 Task: Move the task Implement a feature for users to share content with friends to the section Done in the project Ubertech and filter the tasks in the project by Incomplete tasks.
Action: Mouse moved to (66, 326)
Screenshot: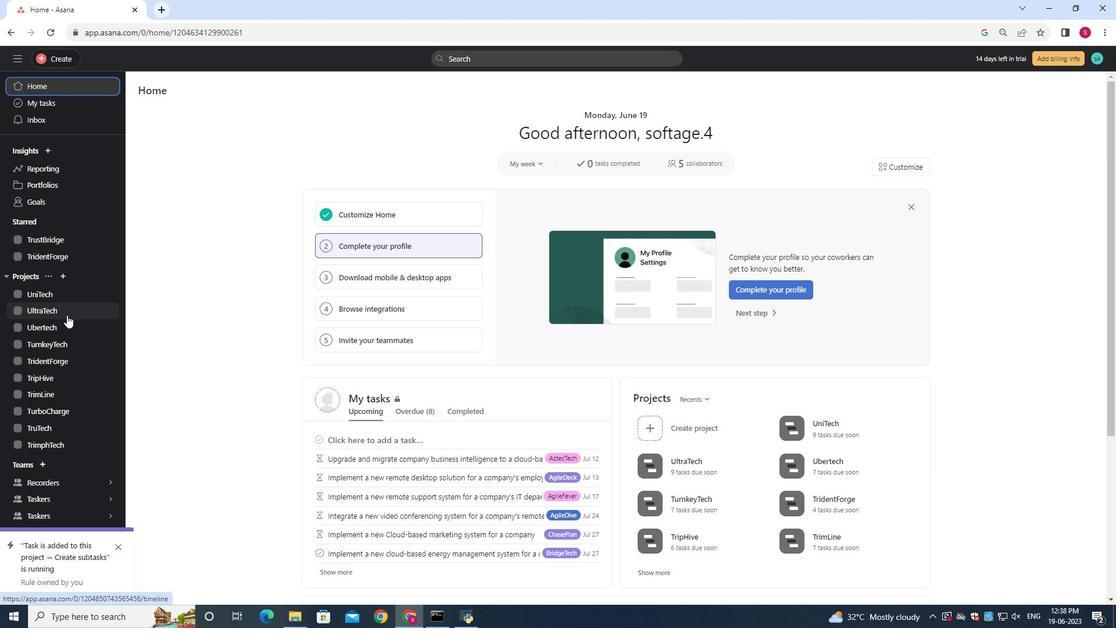 
Action: Mouse pressed left at (66, 326)
Screenshot: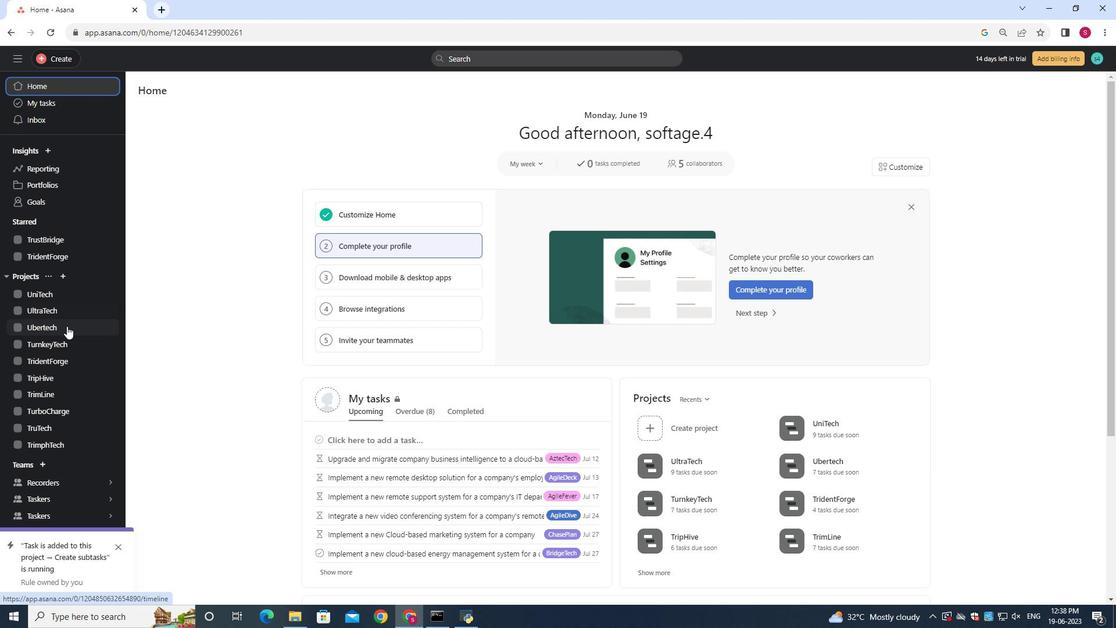 
Action: Mouse moved to (638, 216)
Screenshot: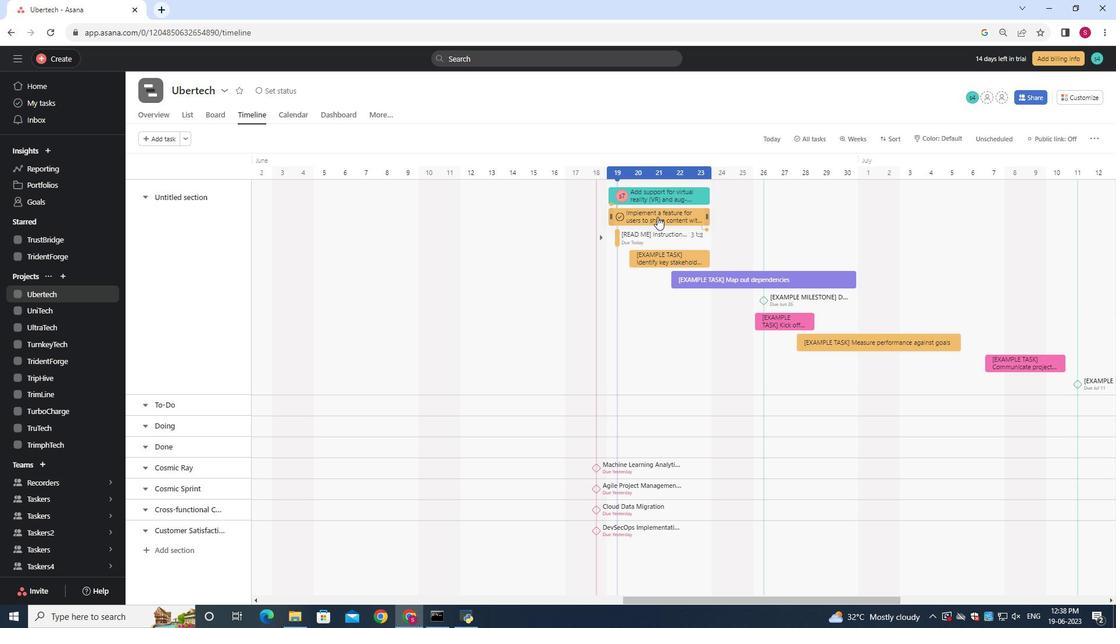 
Action: Mouse pressed left at (638, 216)
Screenshot: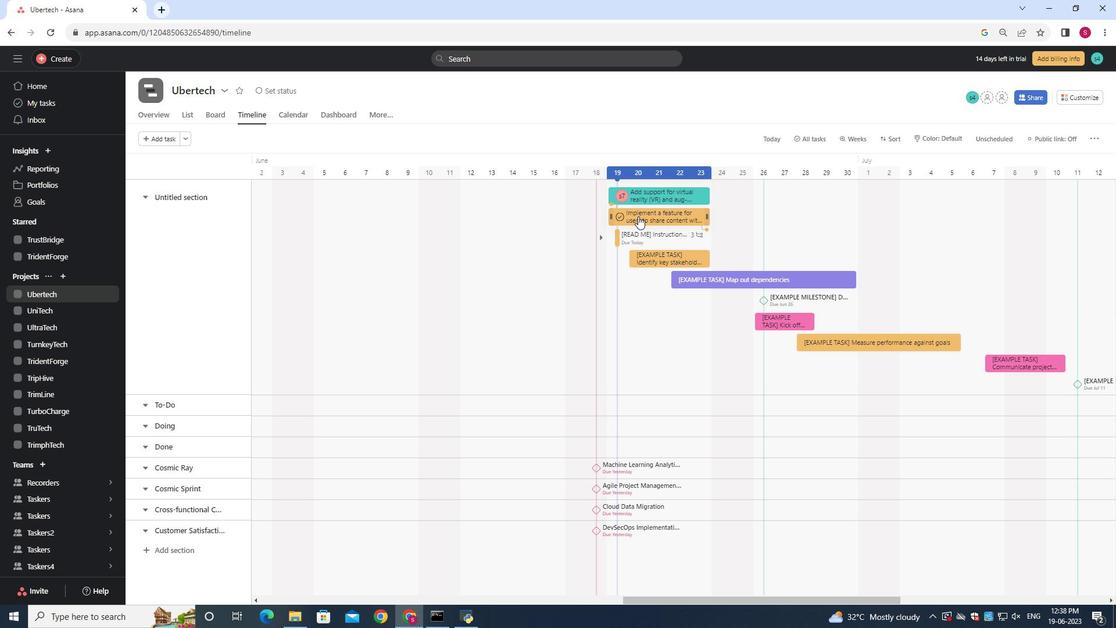 
Action: Mouse moved to (185, 112)
Screenshot: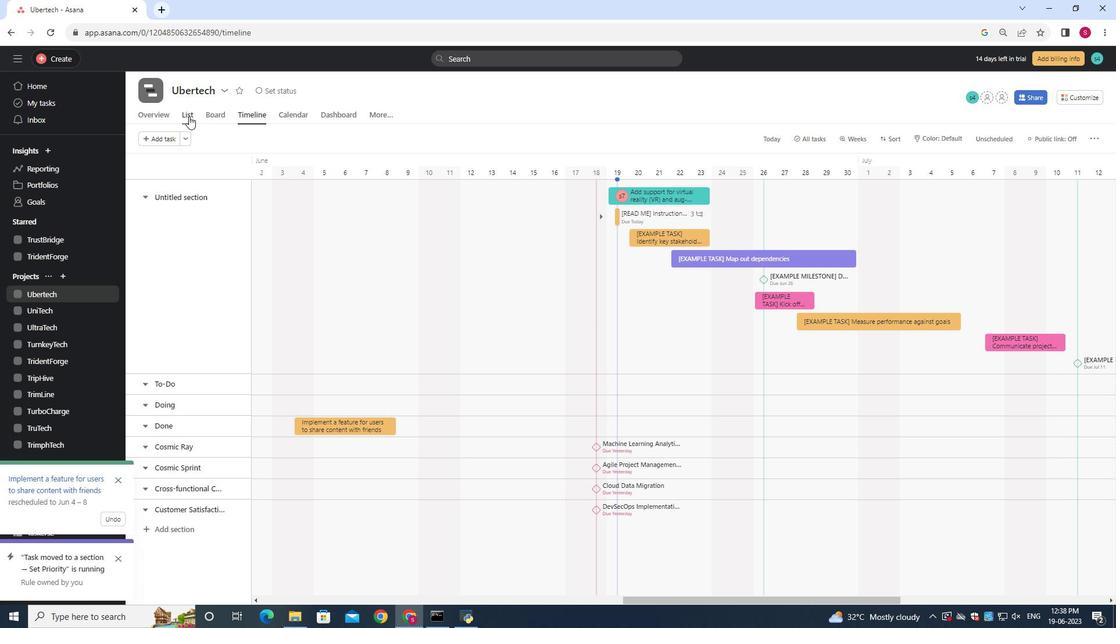 
Action: Mouse pressed left at (185, 112)
Screenshot: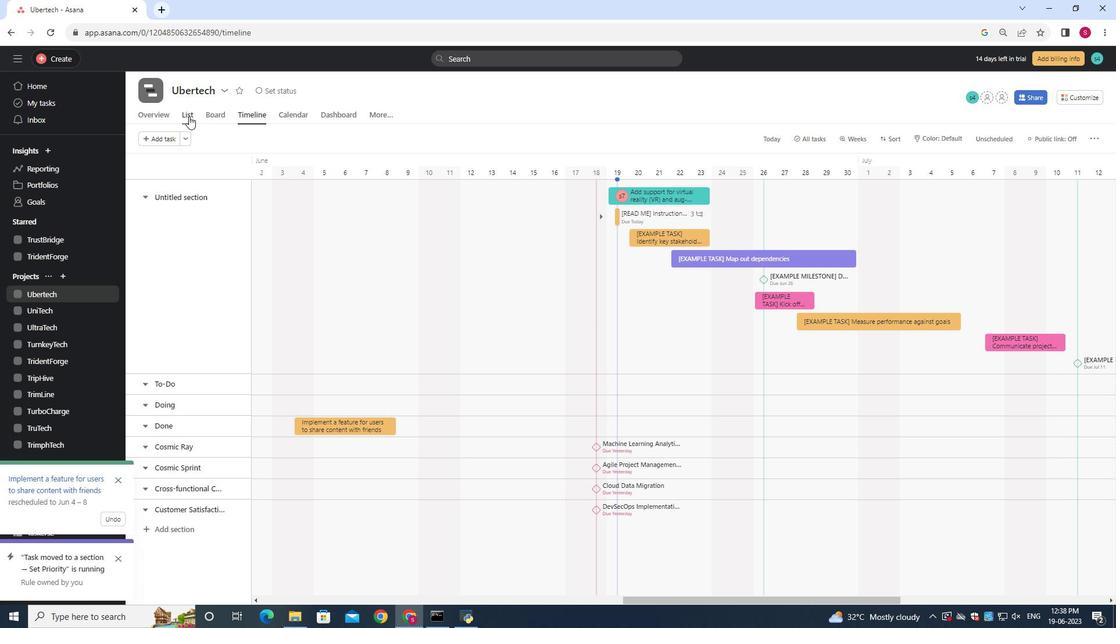 
Action: Mouse moved to (215, 138)
Screenshot: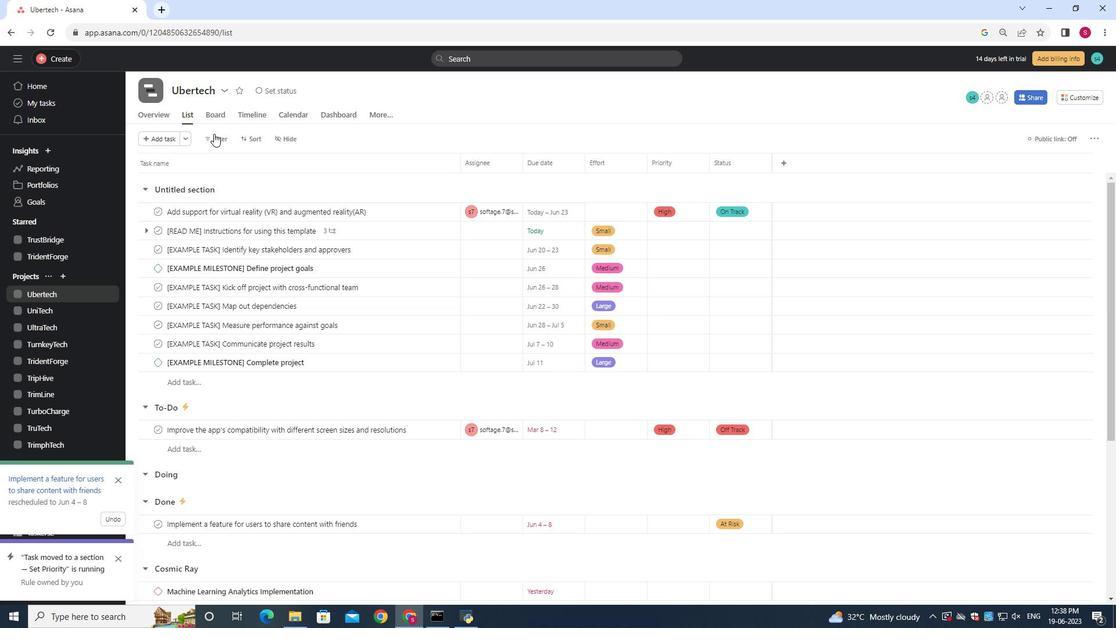 
Action: Mouse pressed left at (215, 138)
Screenshot: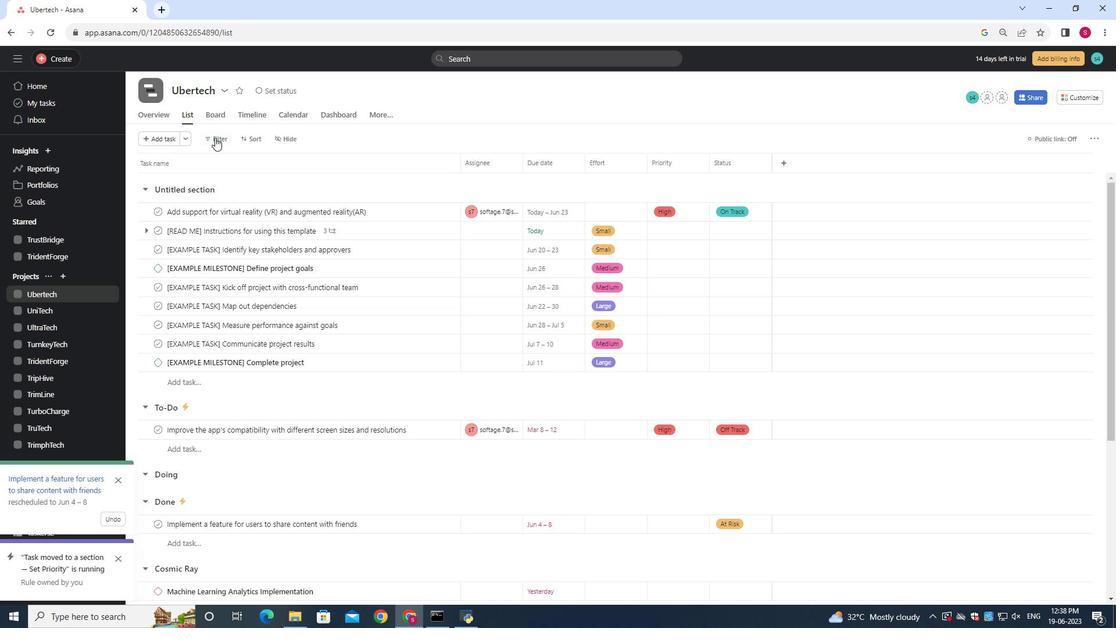 
Action: Mouse moved to (243, 176)
Screenshot: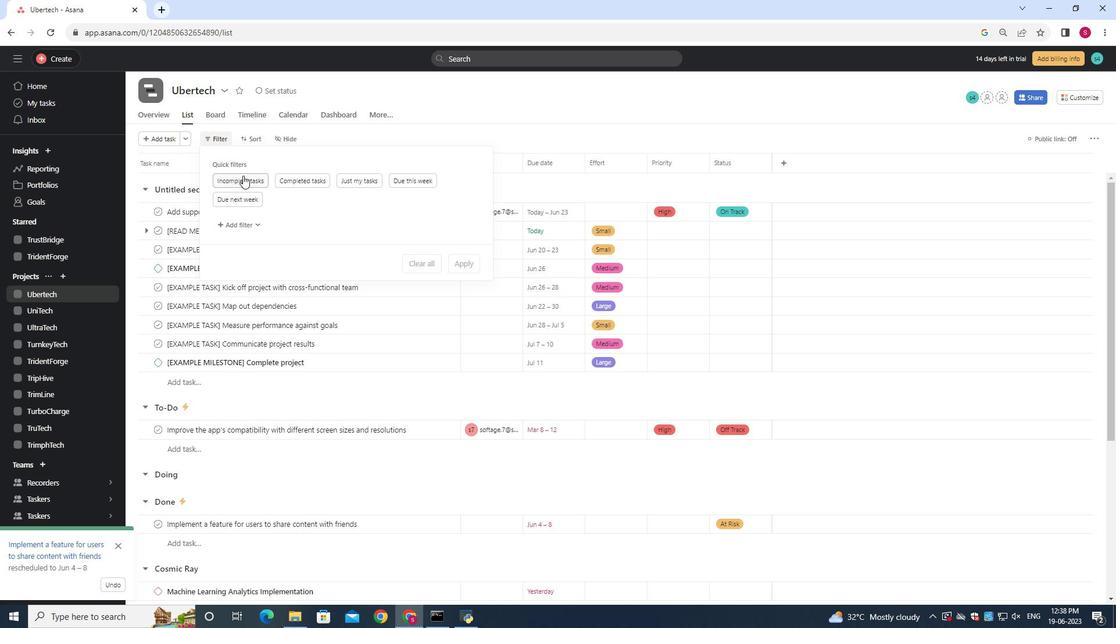 
Action: Mouse pressed left at (243, 176)
Screenshot: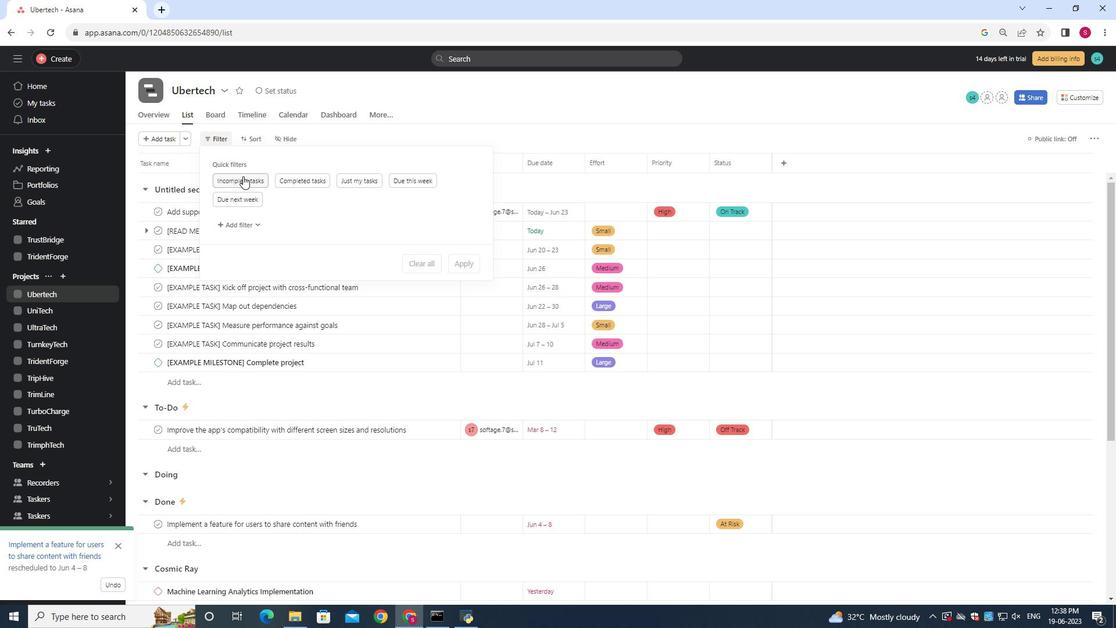 
Action: Mouse moved to (245, 175)
Screenshot: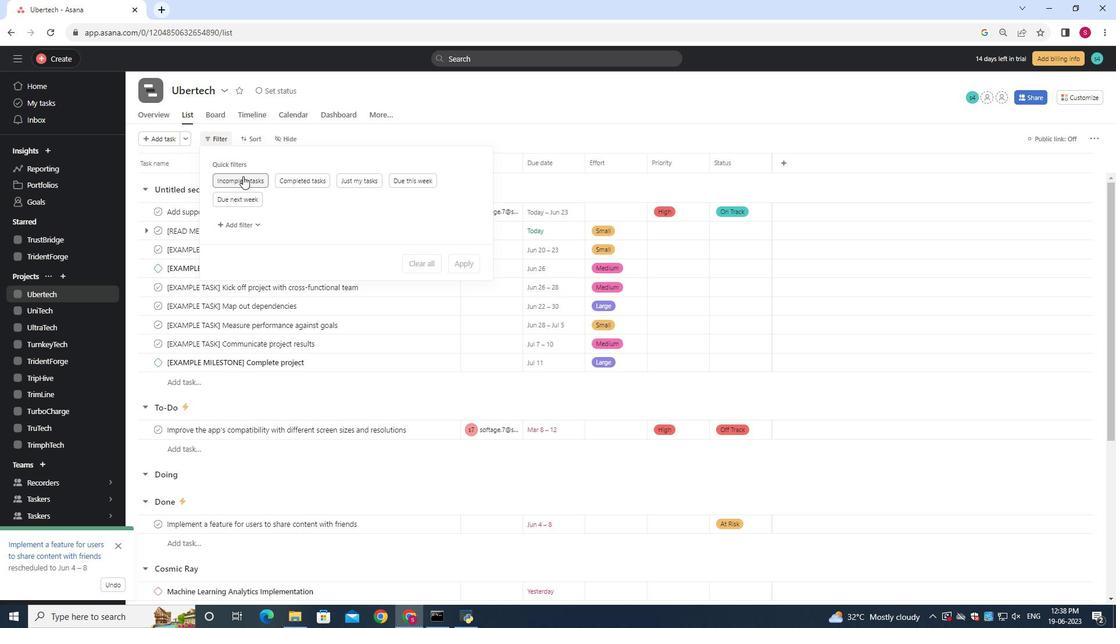 
